 Task: Select a due date automation when advanced on, the moment a card is due add fields with custom field "Resume" set to a date between 1 and 7 days from now.
Action: Mouse moved to (947, 77)
Screenshot: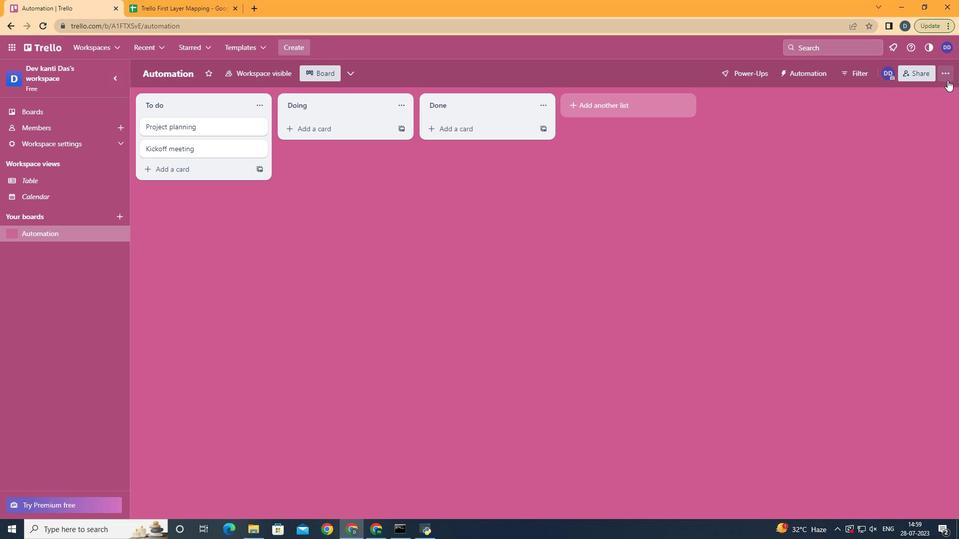 
Action: Mouse pressed left at (947, 77)
Screenshot: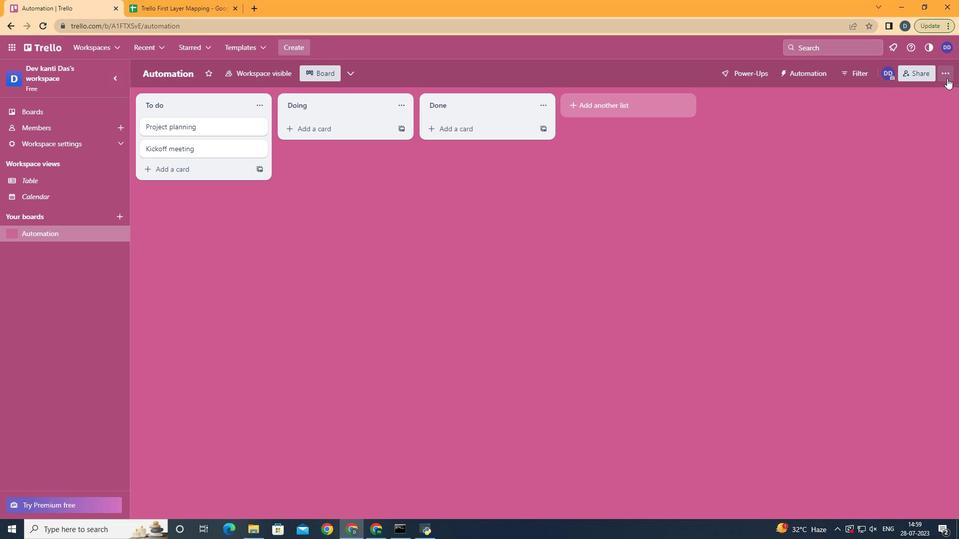 
Action: Mouse moved to (873, 211)
Screenshot: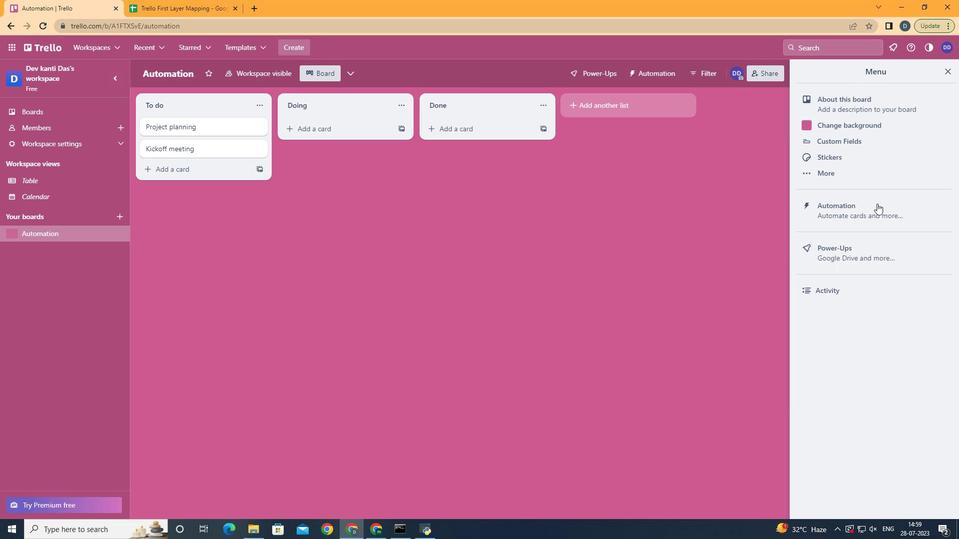 
Action: Mouse pressed left at (873, 211)
Screenshot: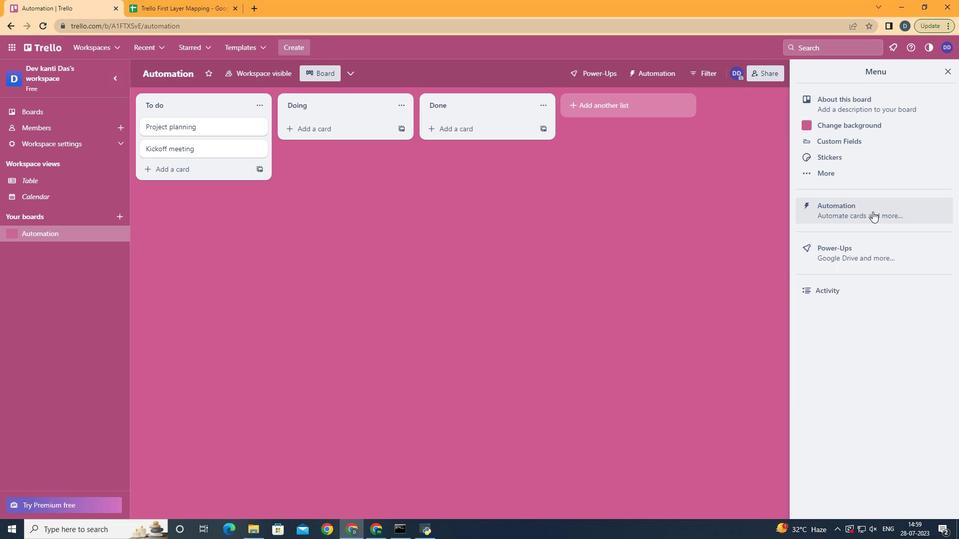 
Action: Mouse moved to (186, 196)
Screenshot: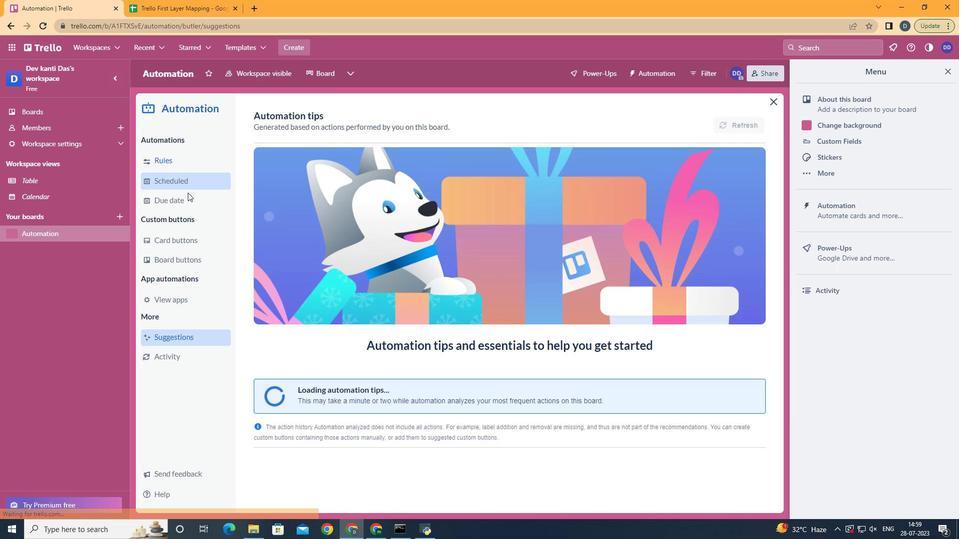 
Action: Mouse pressed left at (186, 196)
Screenshot: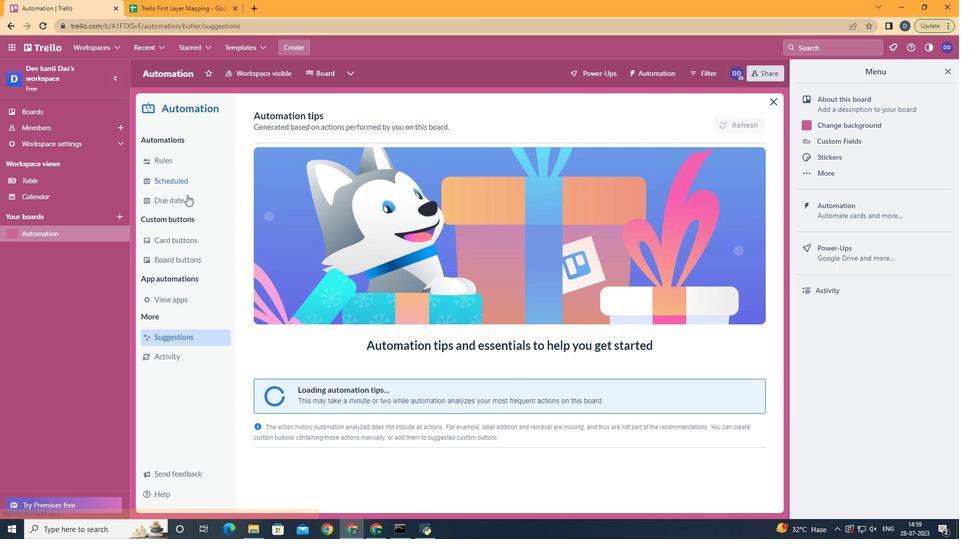 
Action: Mouse moved to (724, 120)
Screenshot: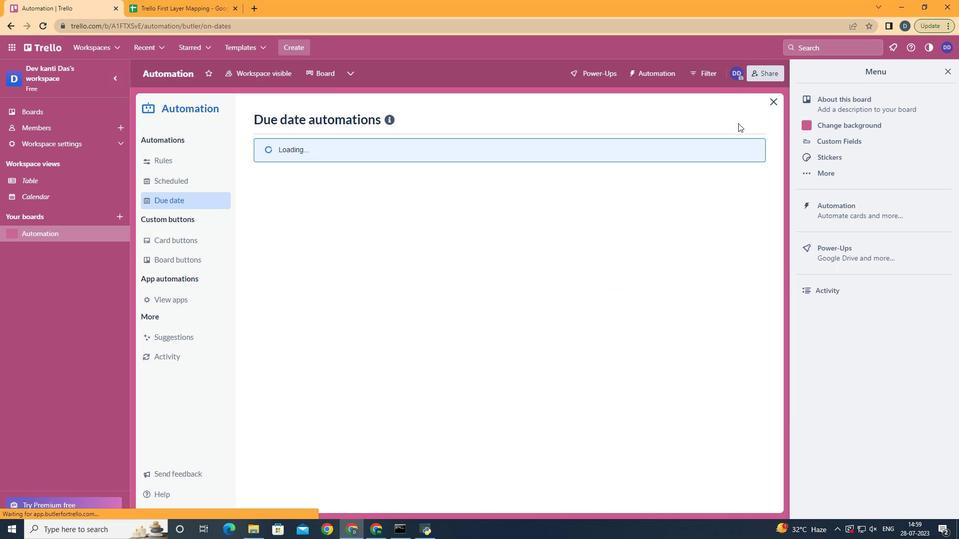 
Action: Mouse pressed left at (724, 120)
Screenshot: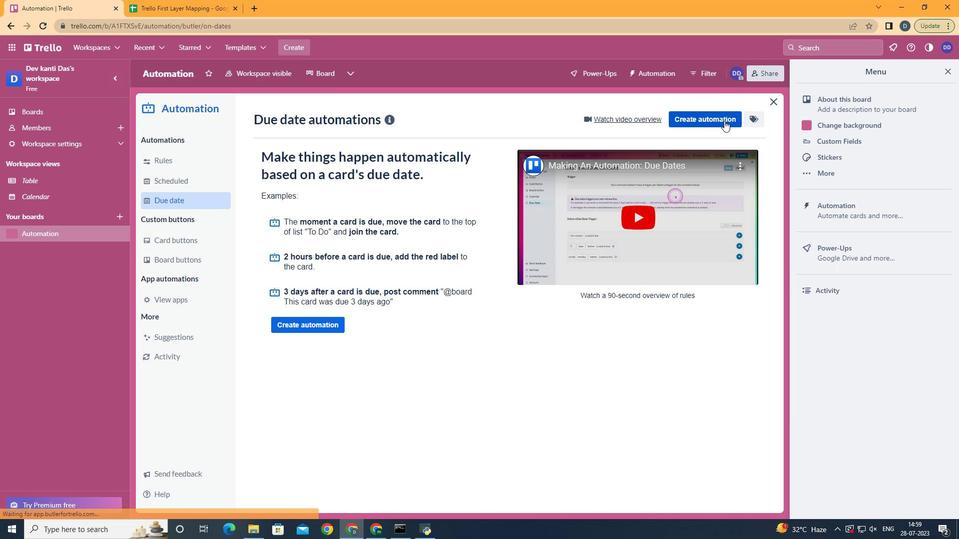 
Action: Mouse moved to (639, 217)
Screenshot: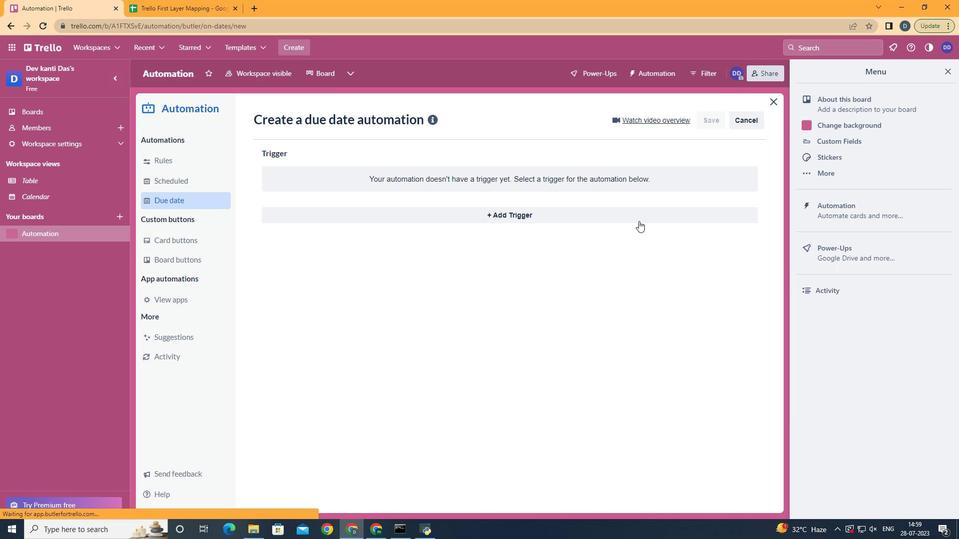 
Action: Mouse pressed left at (639, 217)
Screenshot: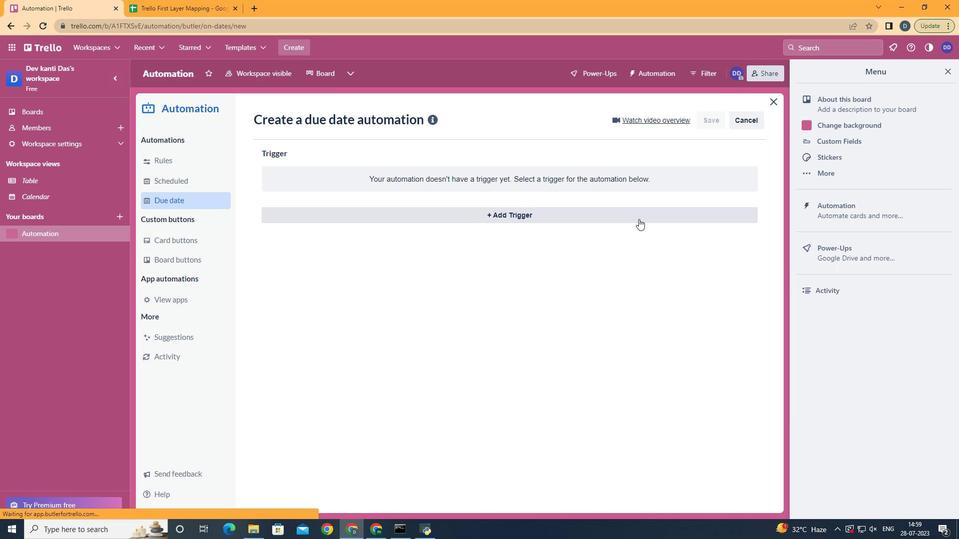 
Action: Mouse moved to (296, 332)
Screenshot: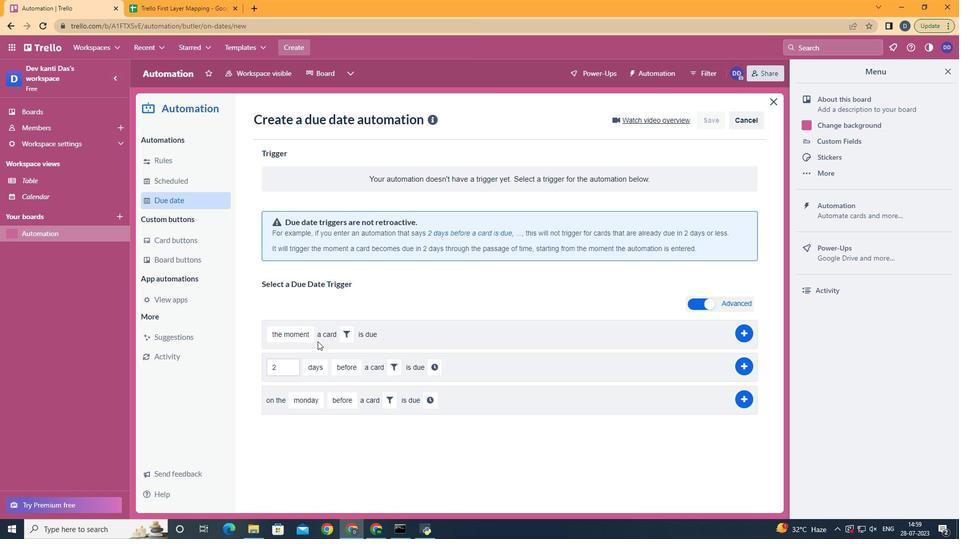 
Action: Mouse pressed left at (296, 332)
Screenshot: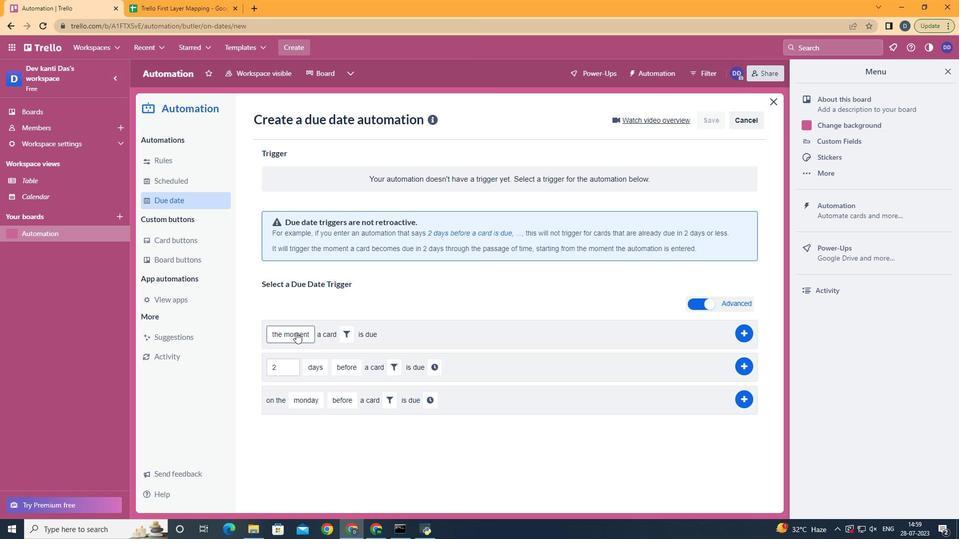 
Action: Mouse moved to (301, 353)
Screenshot: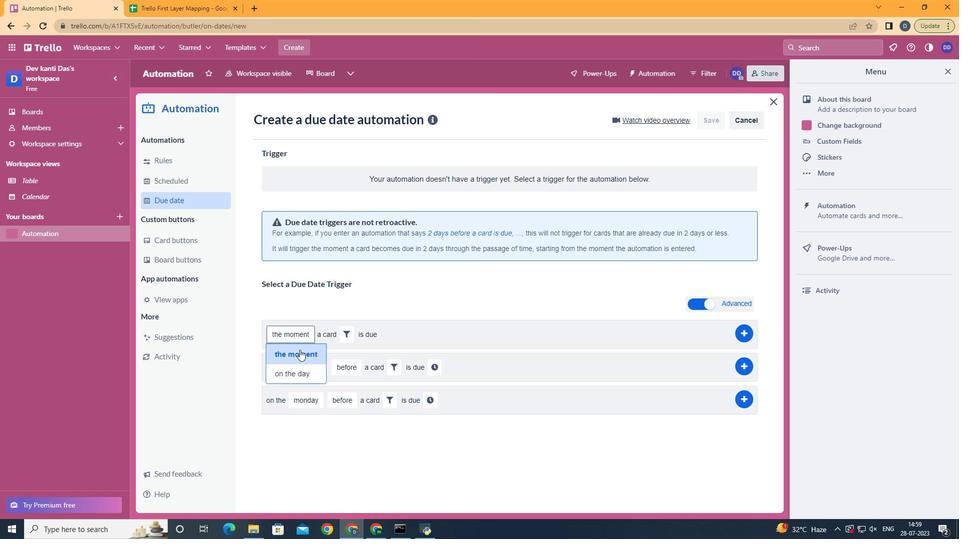 
Action: Mouse pressed left at (301, 353)
Screenshot: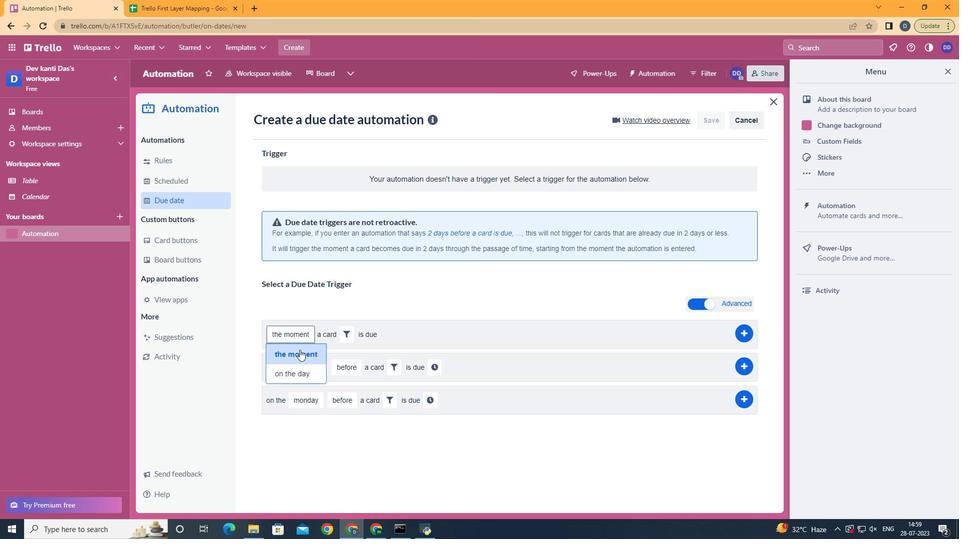 
Action: Mouse moved to (342, 338)
Screenshot: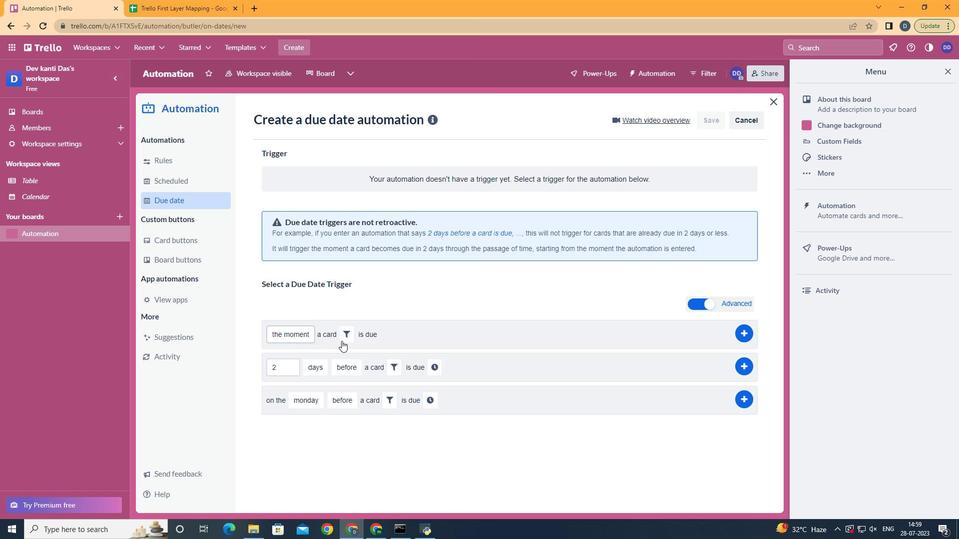 
Action: Mouse pressed left at (342, 338)
Screenshot: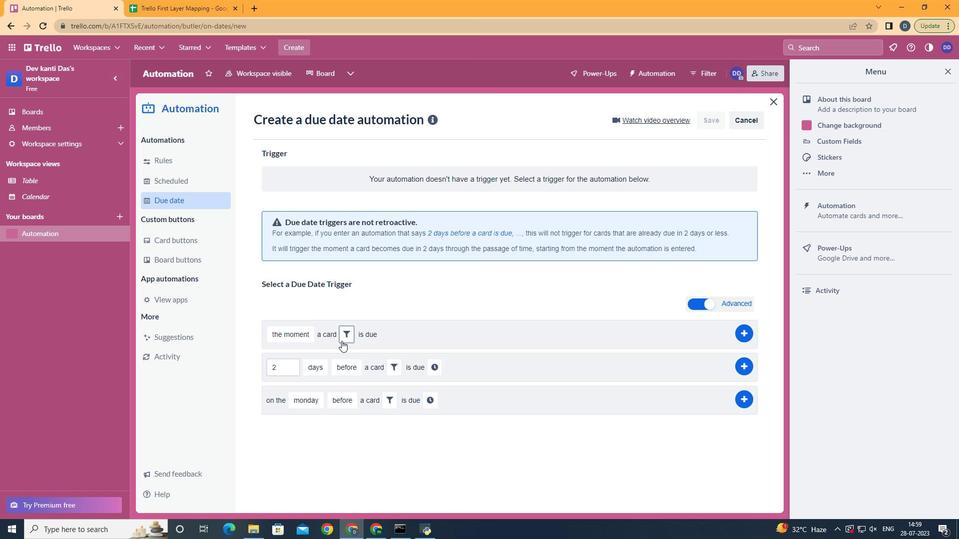 
Action: Mouse moved to (516, 368)
Screenshot: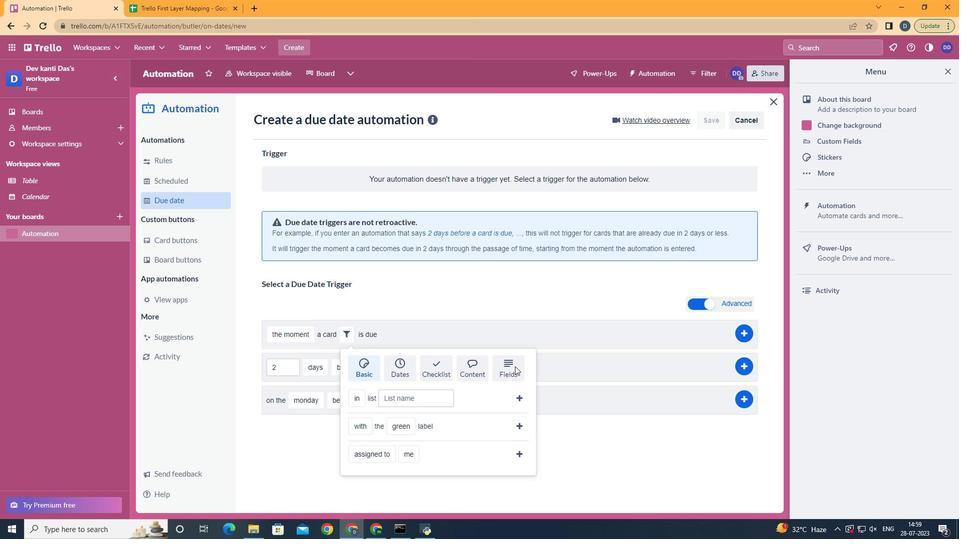 
Action: Mouse pressed left at (516, 368)
Screenshot: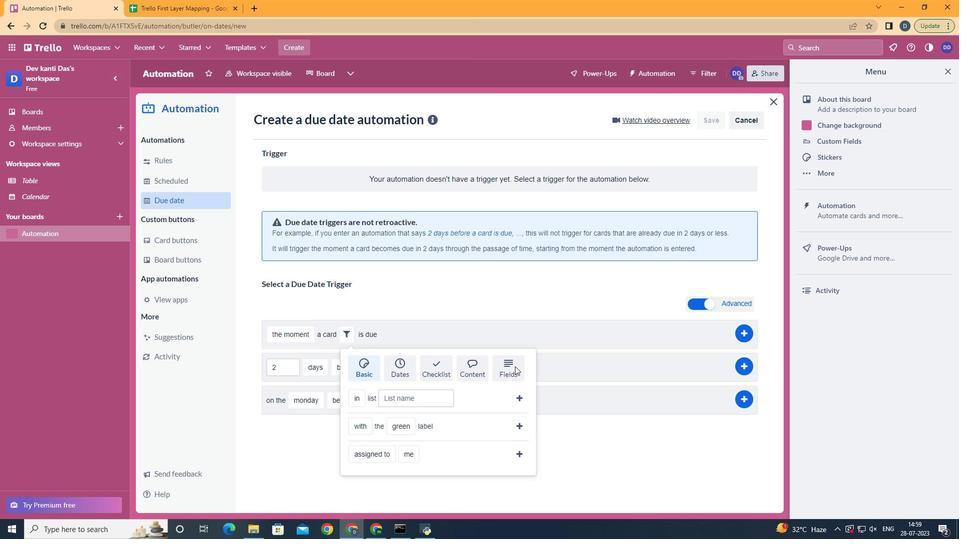 
Action: Mouse moved to (533, 431)
Screenshot: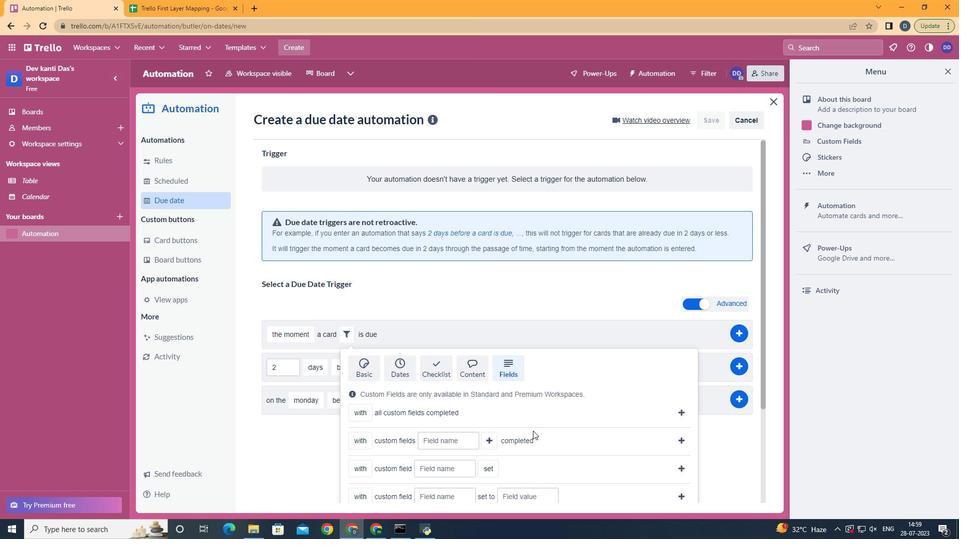 
Action: Mouse scrolled (533, 431) with delta (0, 0)
Screenshot: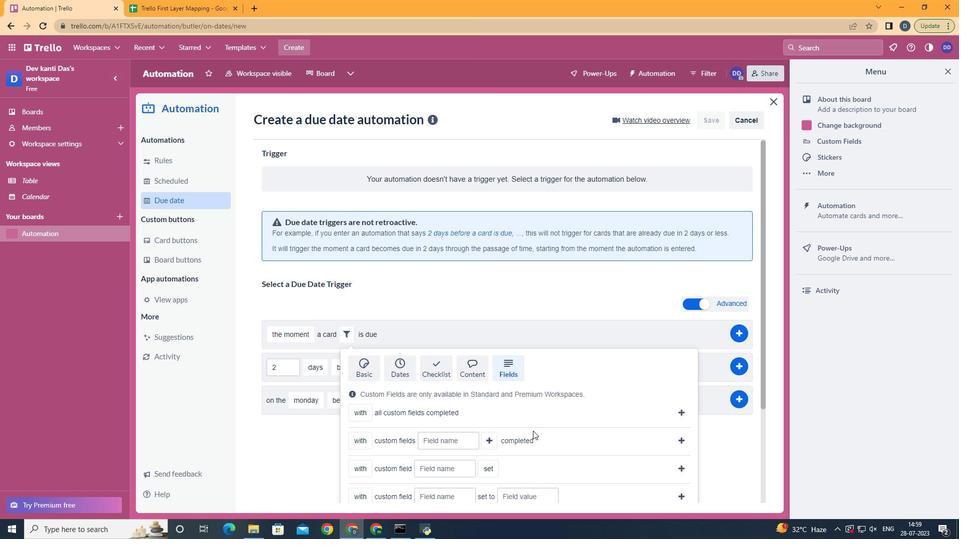 
Action: Mouse scrolled (533, 431) with delta (0, 0)
Screenshot: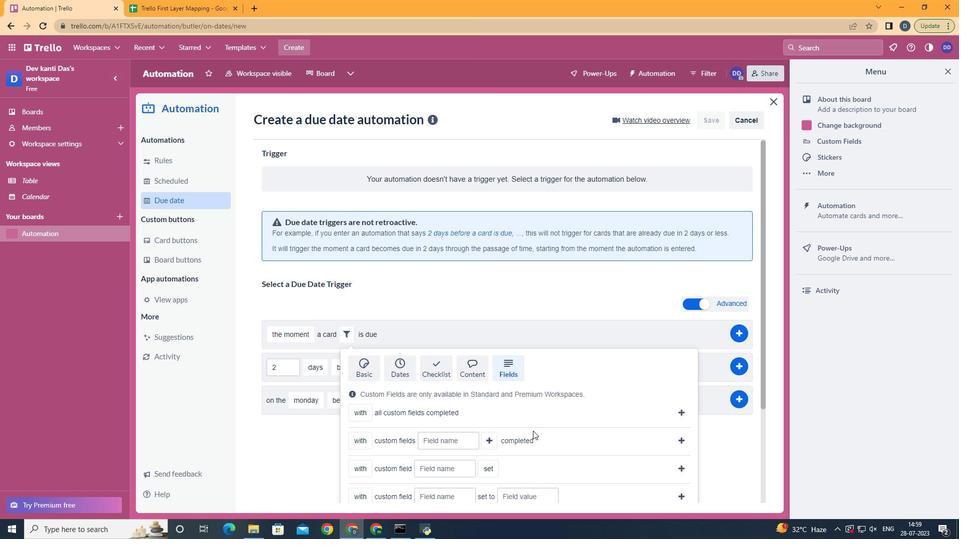 
Action: Mouse scrolled (533, 431) with delta (0, 0)
Screenshot: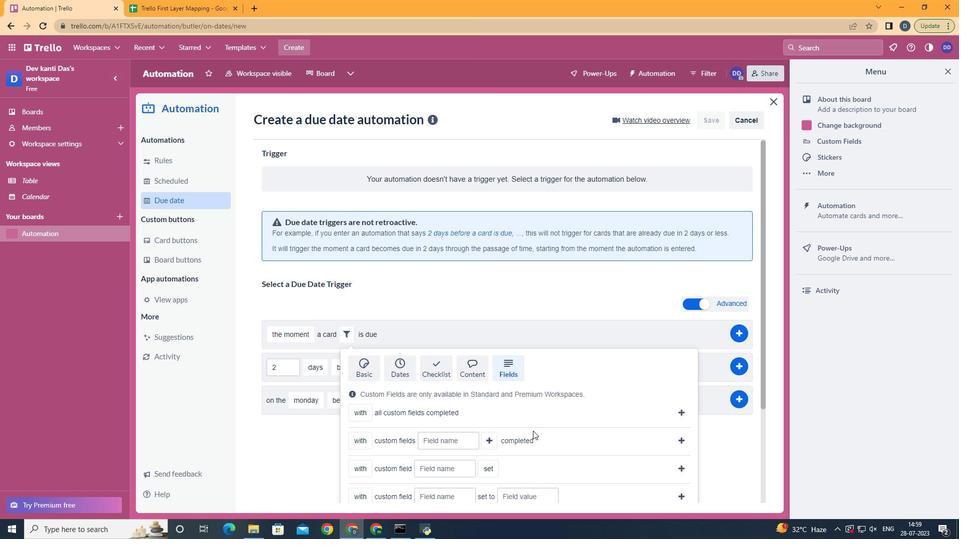 
Action: Mouse scrolled (533, 431) with delta (0, 0)
Screenshot: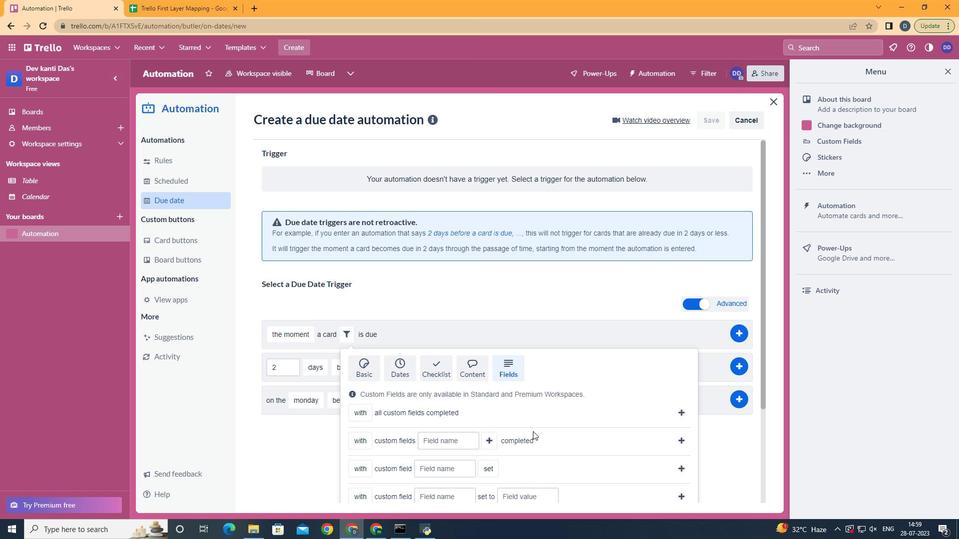 
Action: Mouse scrolled (533, 431) with delta (0, 0)
Screenshot: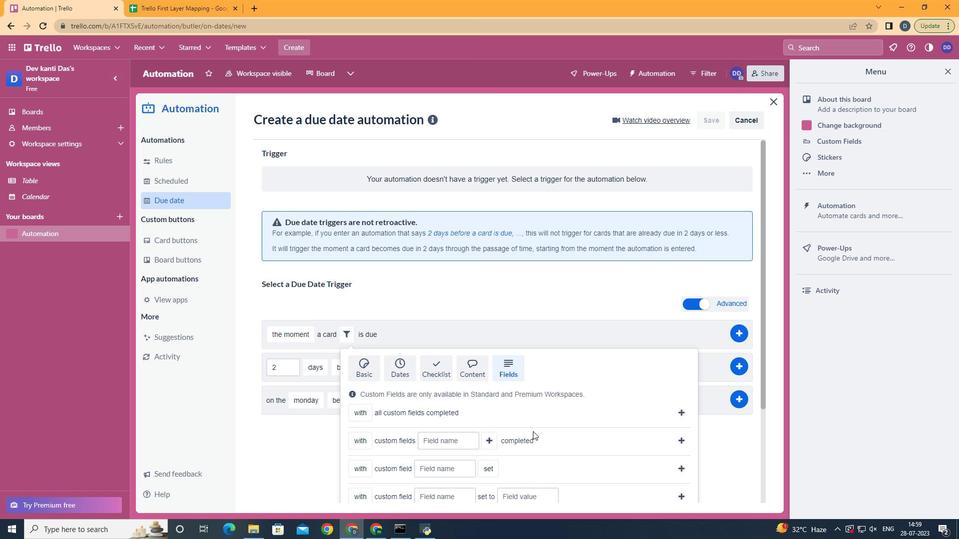 
Action: Mouse moved to (533, 429)
Screenshot: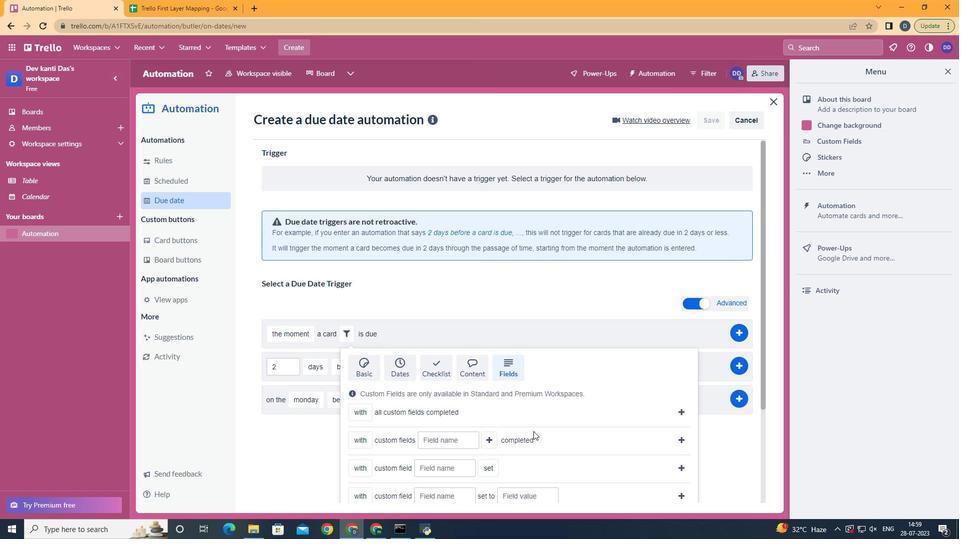 
Action: Mouse scrolled (533, 428) with delta (0, 0)
Screenshot: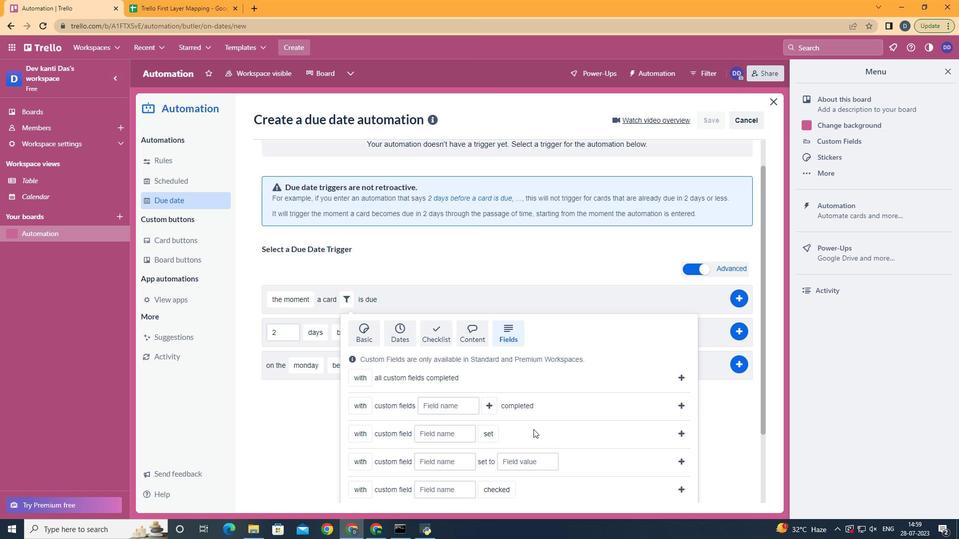 
Action: Mouse scrolled (533, 428) with delta (0, 0)
Screenshot: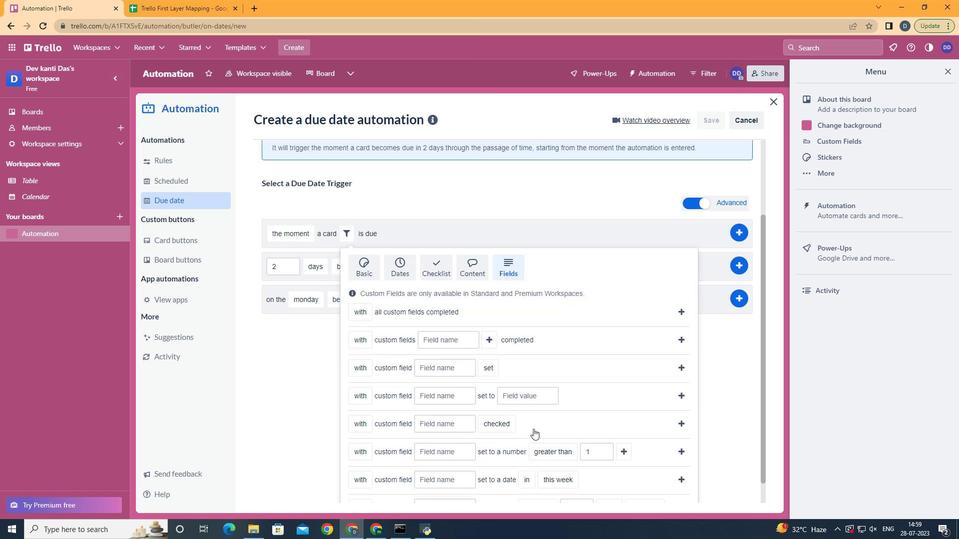 
Action: Mouse scrolled (533, 428) with delta (0, 0)
Screenshot: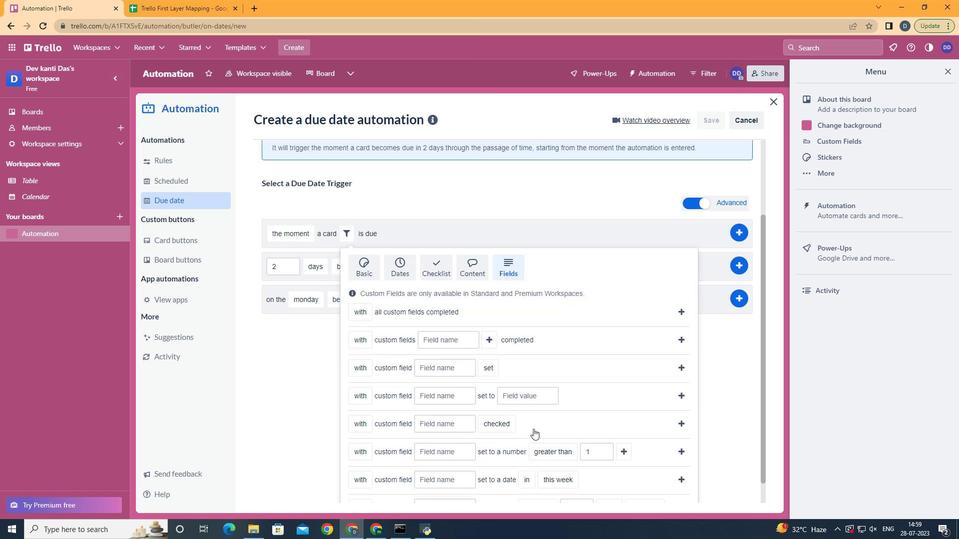 
Action: Mouse scrolled (533, 428) with delta (0, 0)
Screenshot: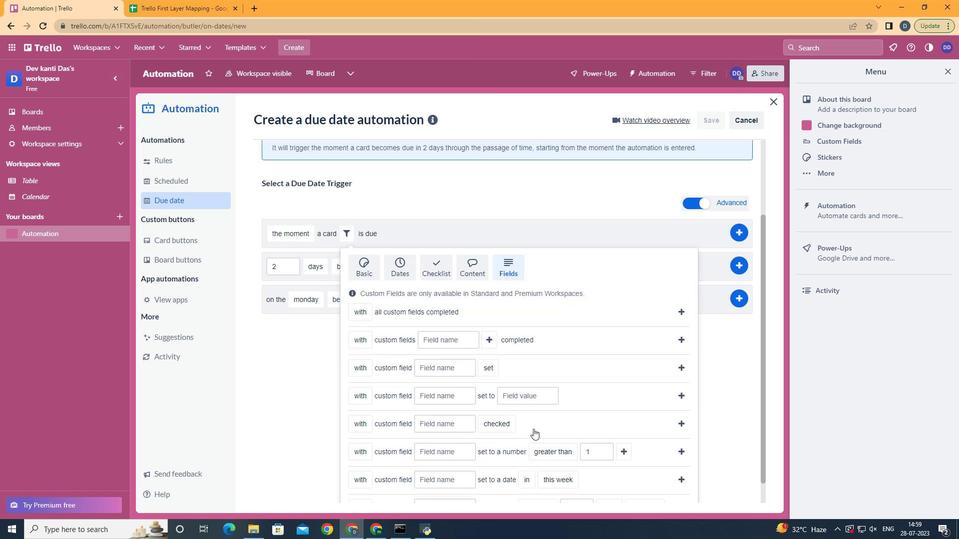 
Action: Mouse scrolled (533, 428) with delta (0, 0)
Screenshot: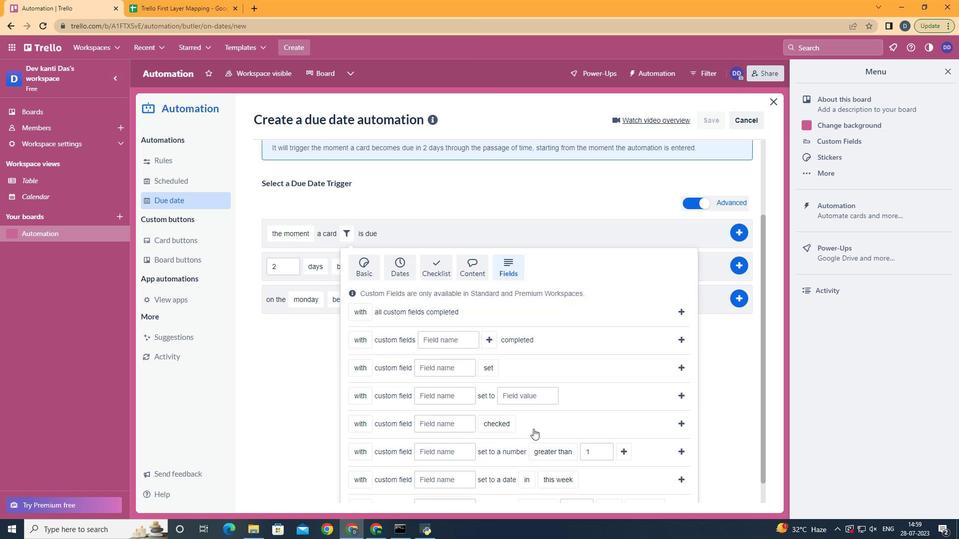 
Action: Mouse moved to (367, 446)
Screenshot: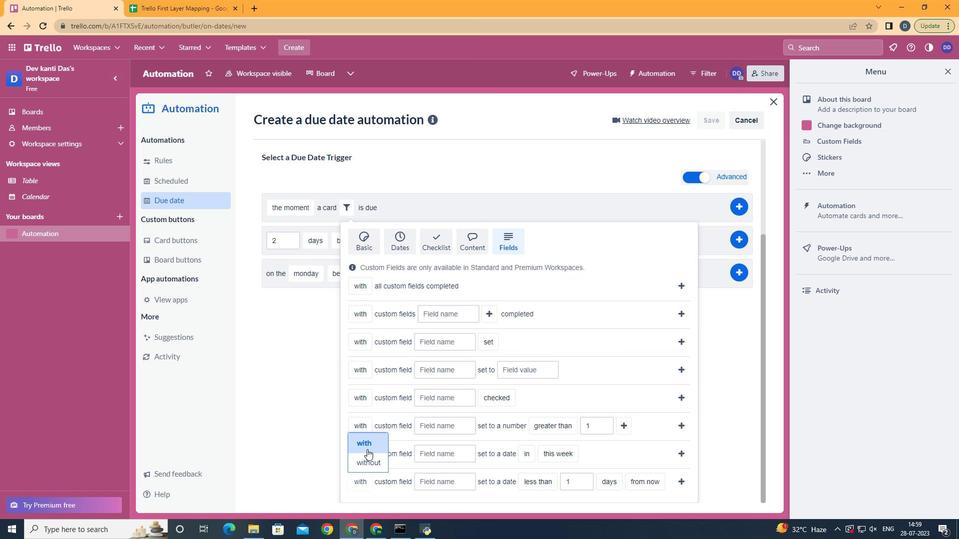 
Action: Mouse pressed left at (367, 446)
Screenshot: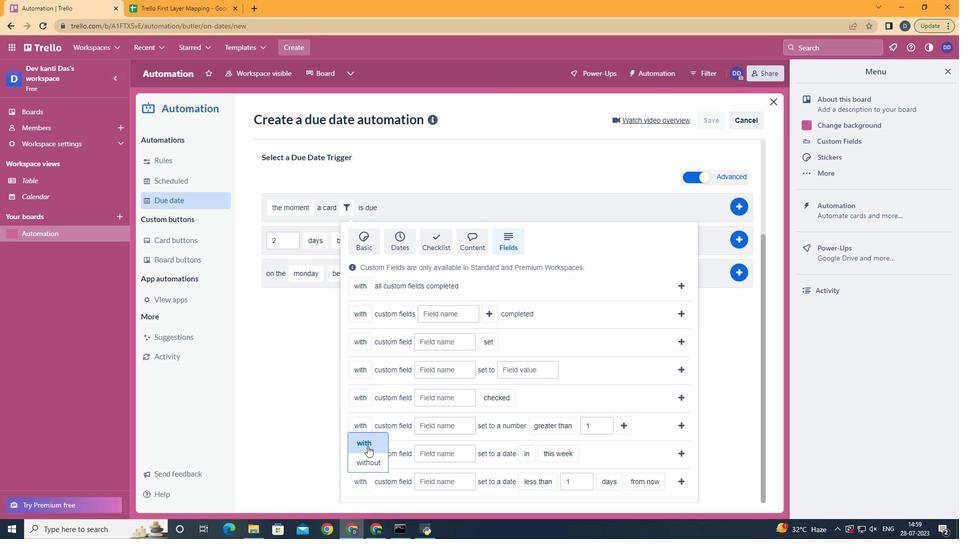
Action: Mouse moved to (438, 485)
Screenshot: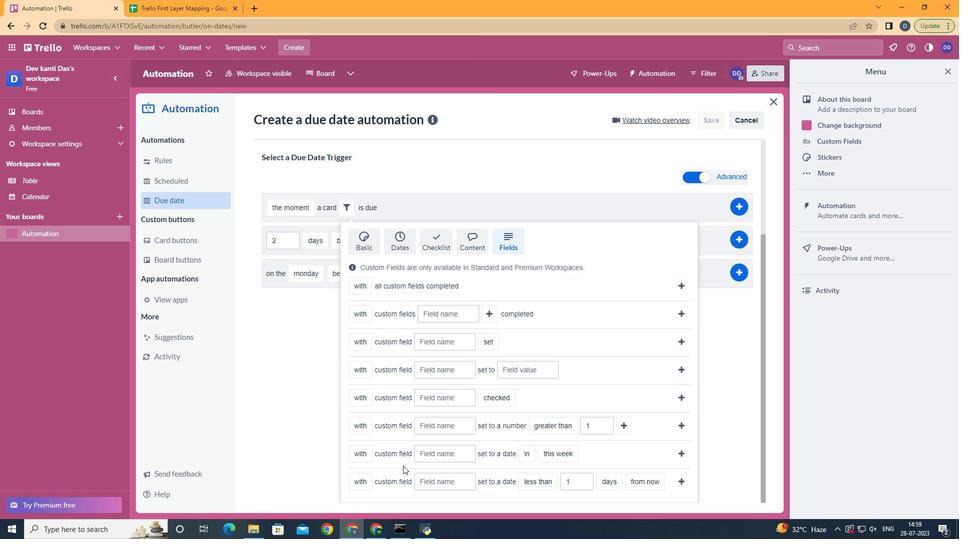 
Action: Mouse pressed left at (438, 485)
Screenshot: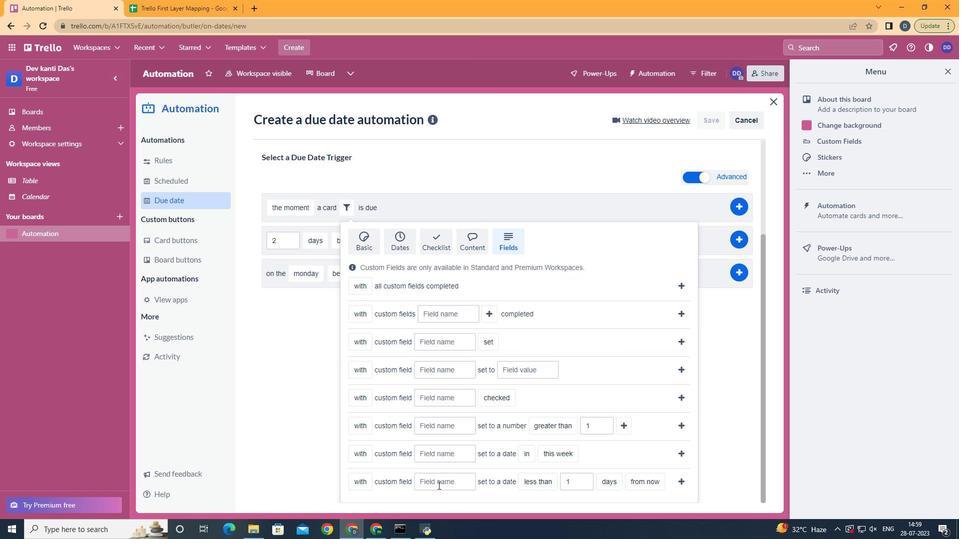 
Action: Key pressed <Key.shift>Resume
Screenshot: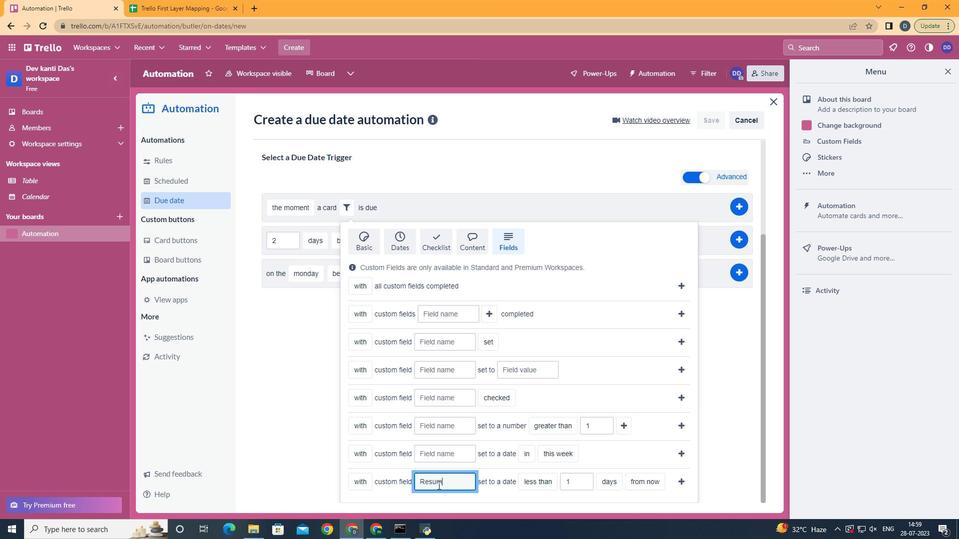 
Action: Mouse moved to (545, 469)
Screenshot: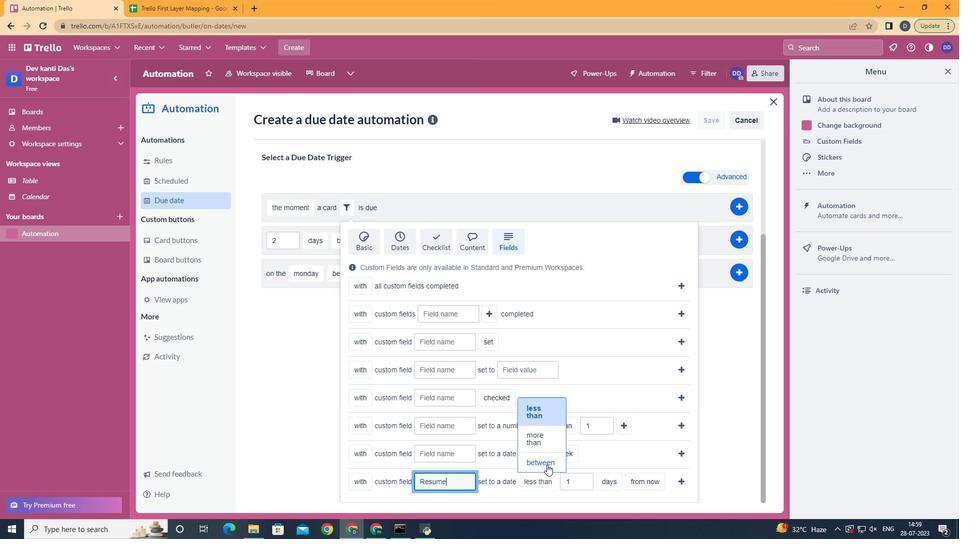 
Action: Mouse pressed left at (545, 469)
Screenshot: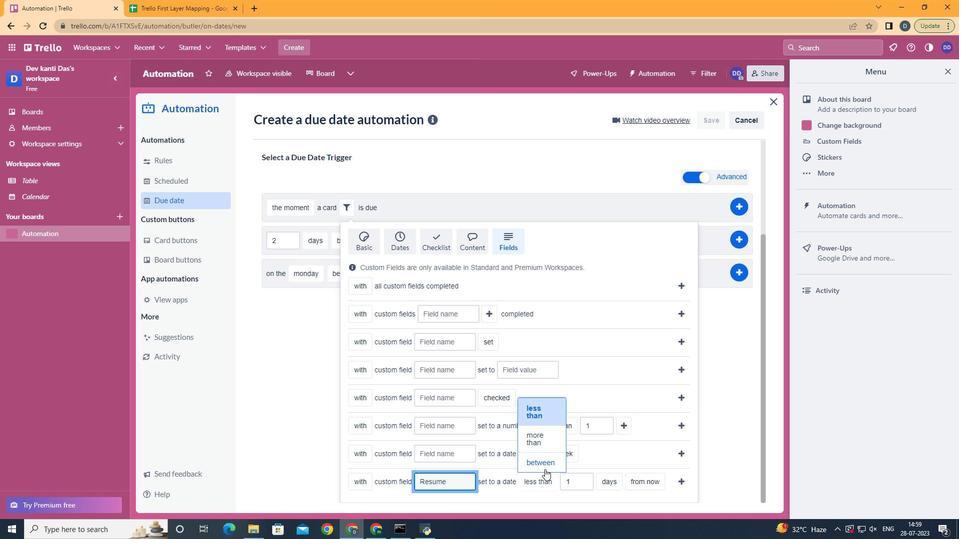 
Action: Mouse moved to (670, 440)
Screenshot: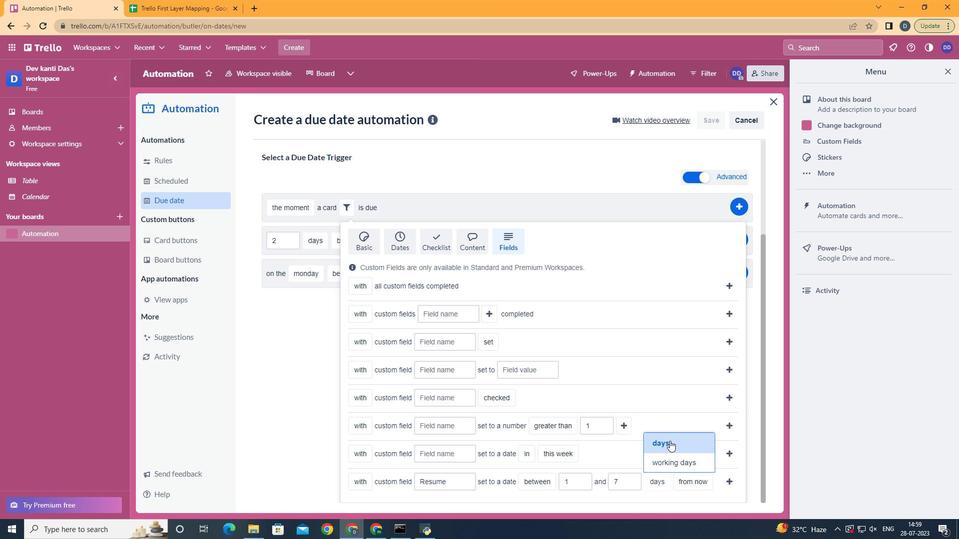 
Action: Mouse pressed left at (670, 440)
Screenshot: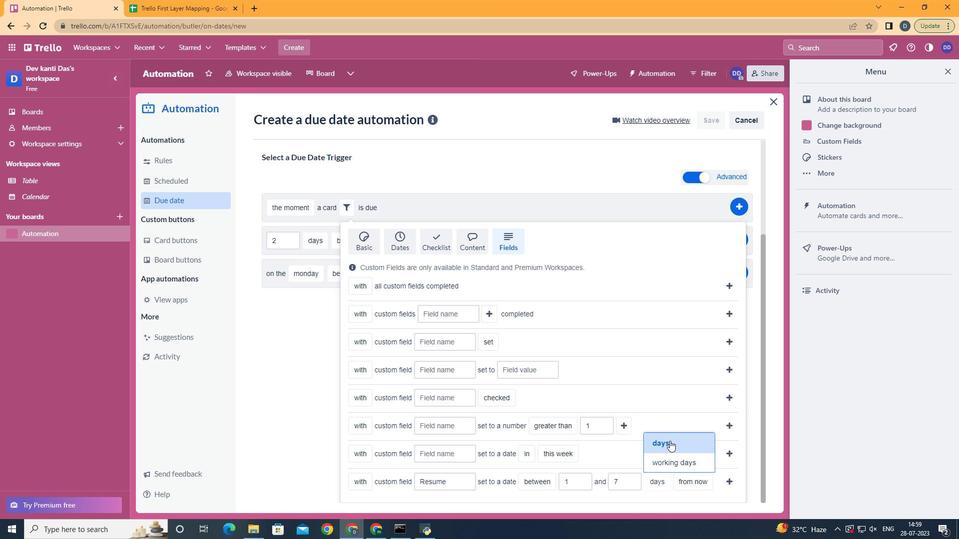 
Action: Mouse moved to (698, 440)
Screenshot: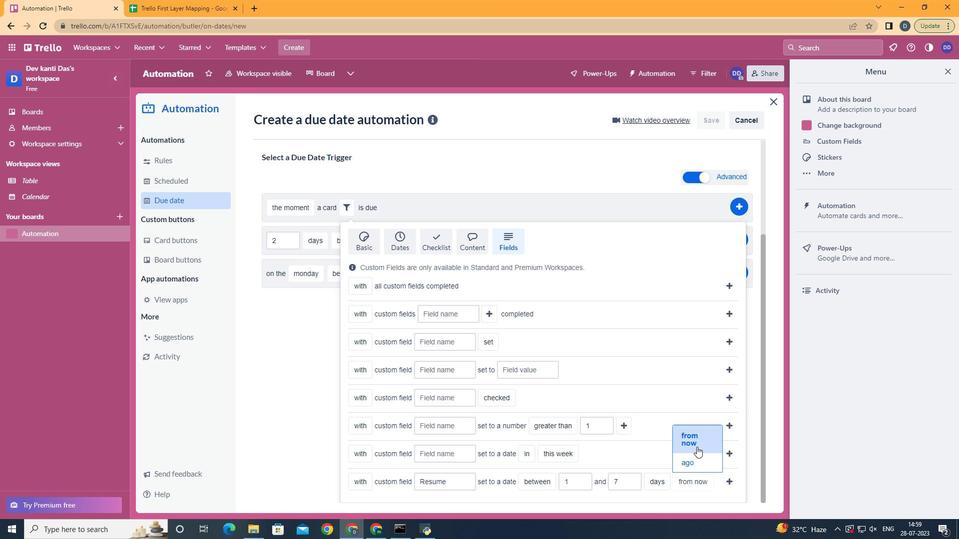 
Action: Mouse pressed left at (698, 440)
Screenshot: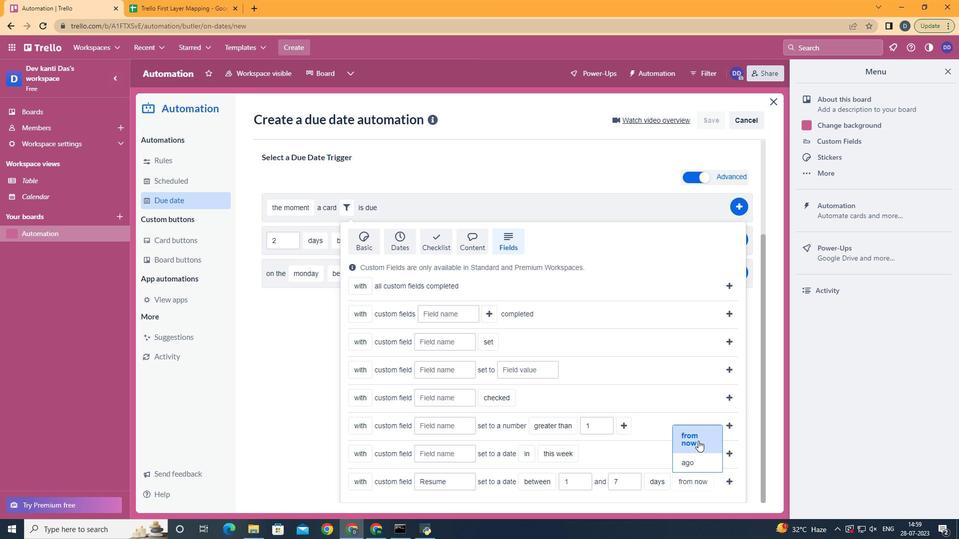 
Action: Mouse moved to (726, 479)
Screenshot: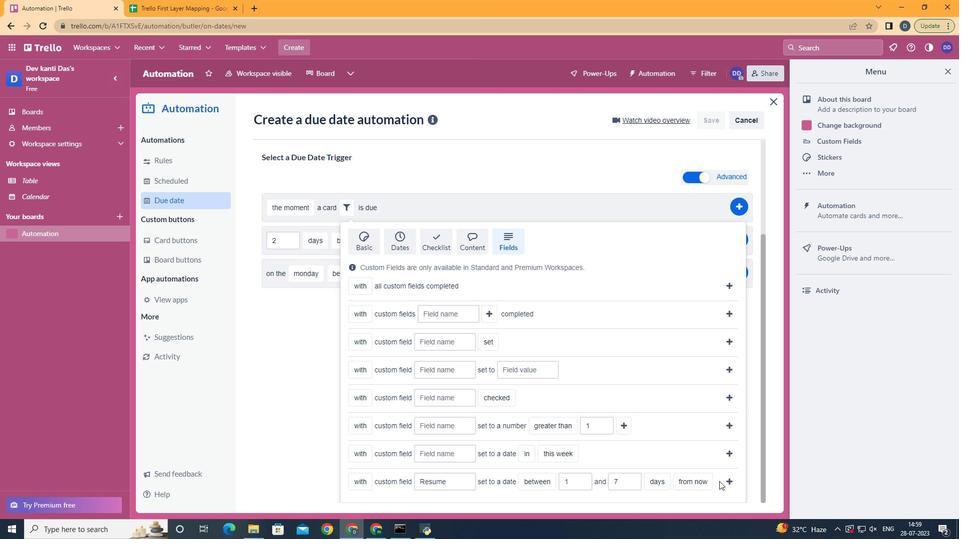 
Action: Mouse pressed left at (726, 479)
Screenshot: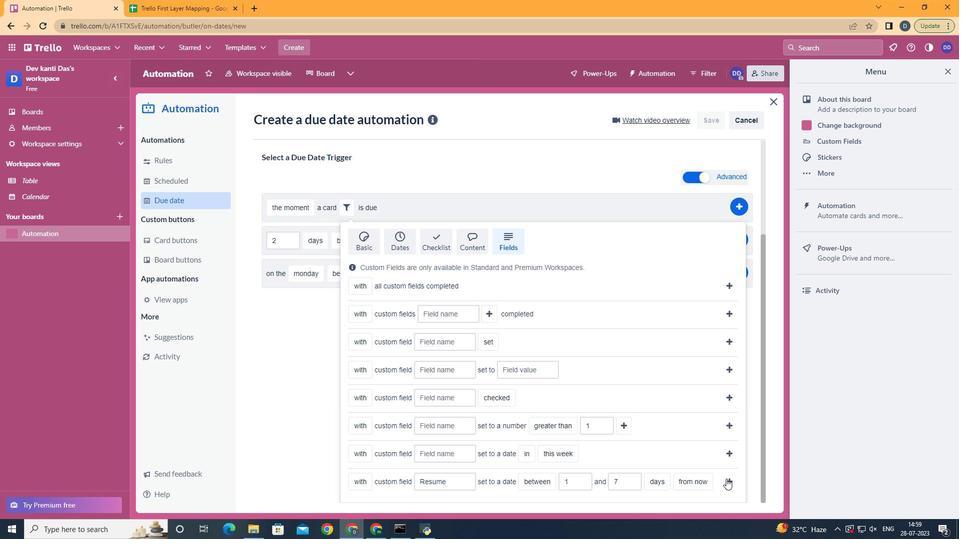 
